 Task: Create Board Employee Benefits to Workspace Front-end Development. Create Board Employee Benefits Optimization to Workspace Front-end Development. Create Board Employee Wellness and Mental Health Programs to Workspace Front-end Development
Action: Mouse moved to (471, 98)
Screenshot: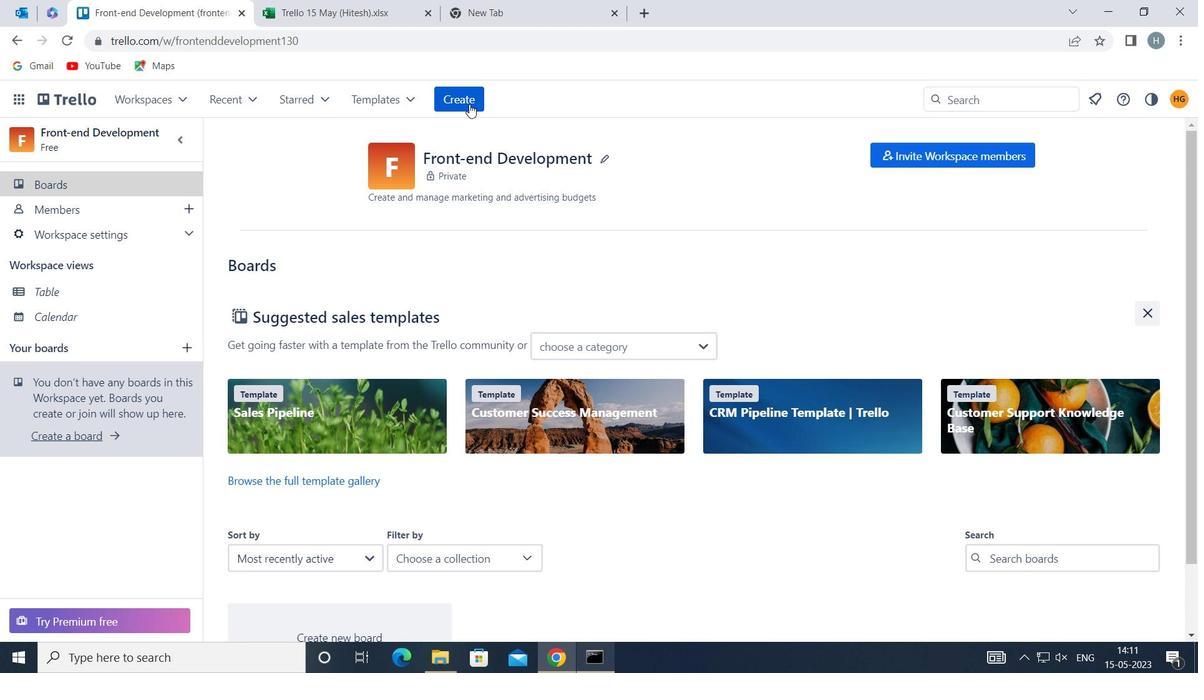 
Action: Mouse pressed left at (471, 98)
Screenshot: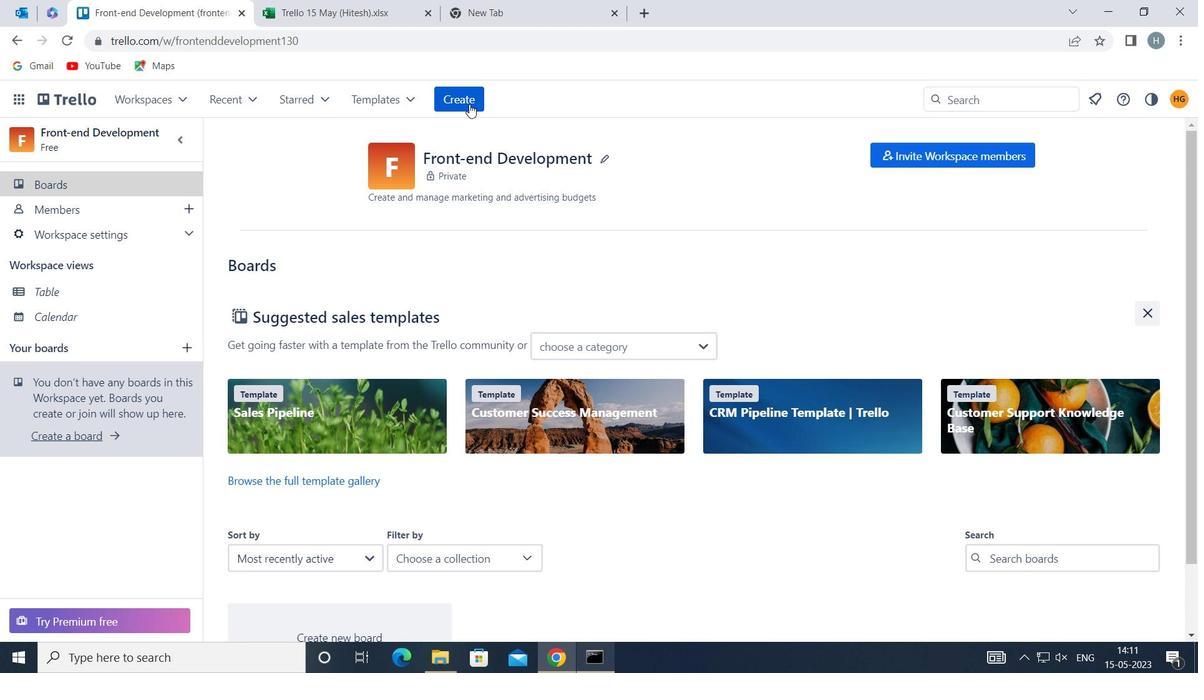 
Action: Mouse moved to (497, 144)
Screenshot: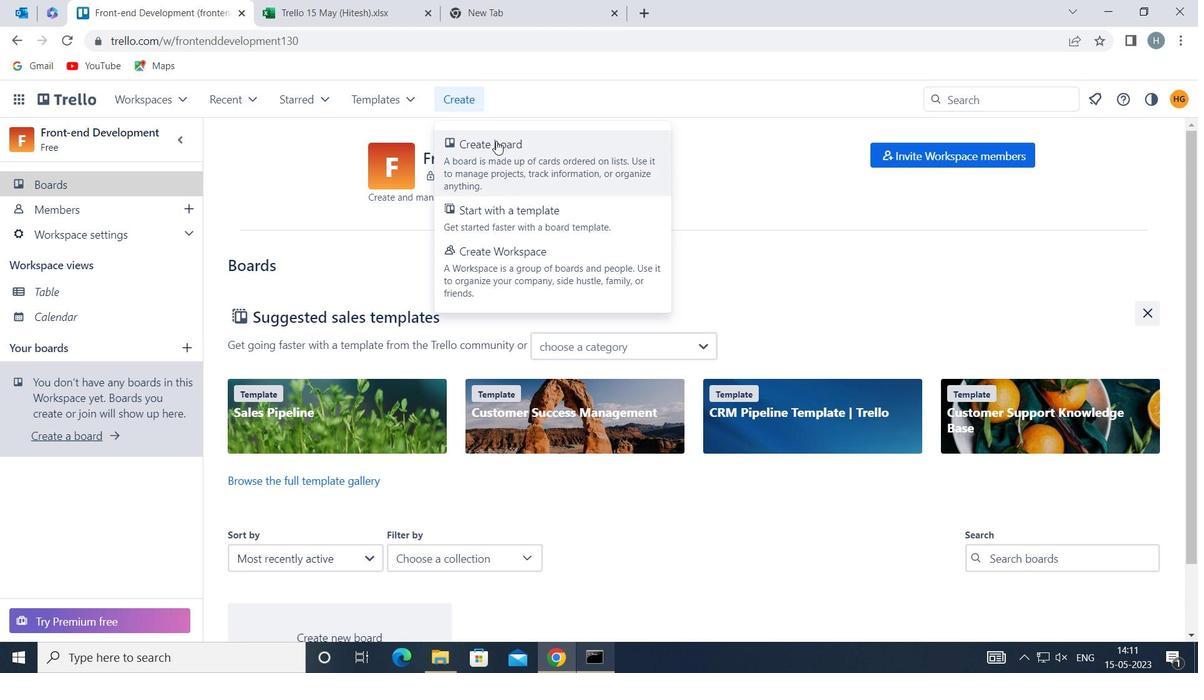 
Action: Mouse pressed left at (497, 144)
Screenshot: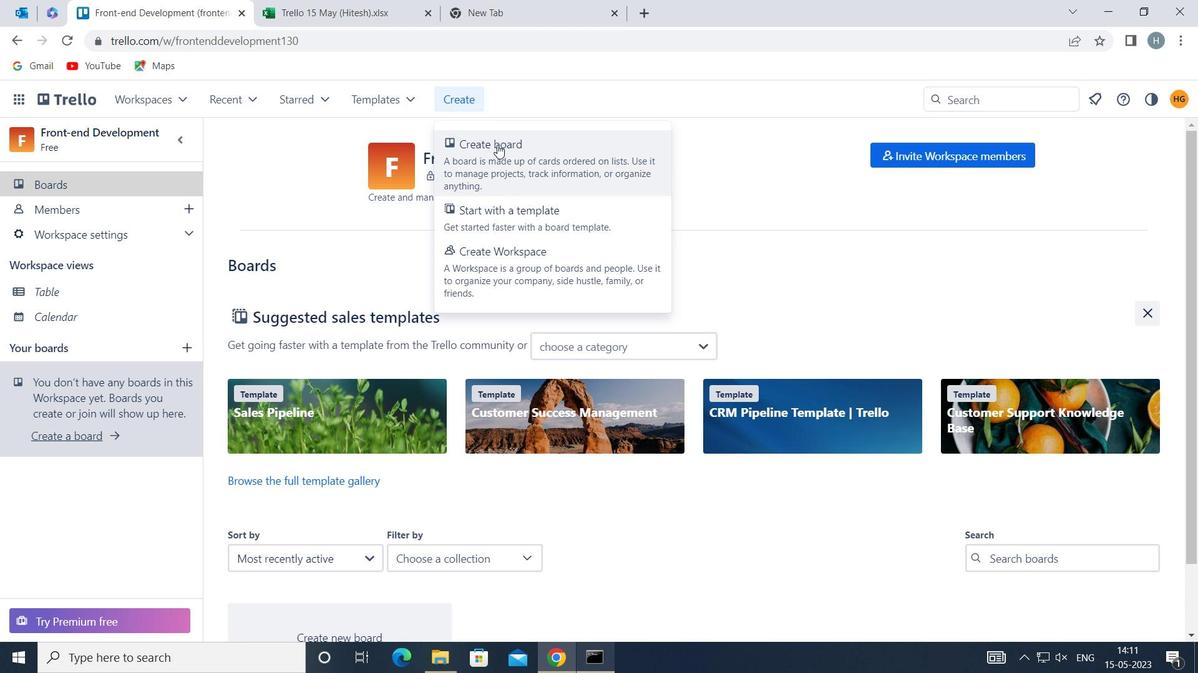 
Action: Key pressed <Key.shift>EMPLOYEE<Key.space><Key.shift>BENEFITS
Screenshot: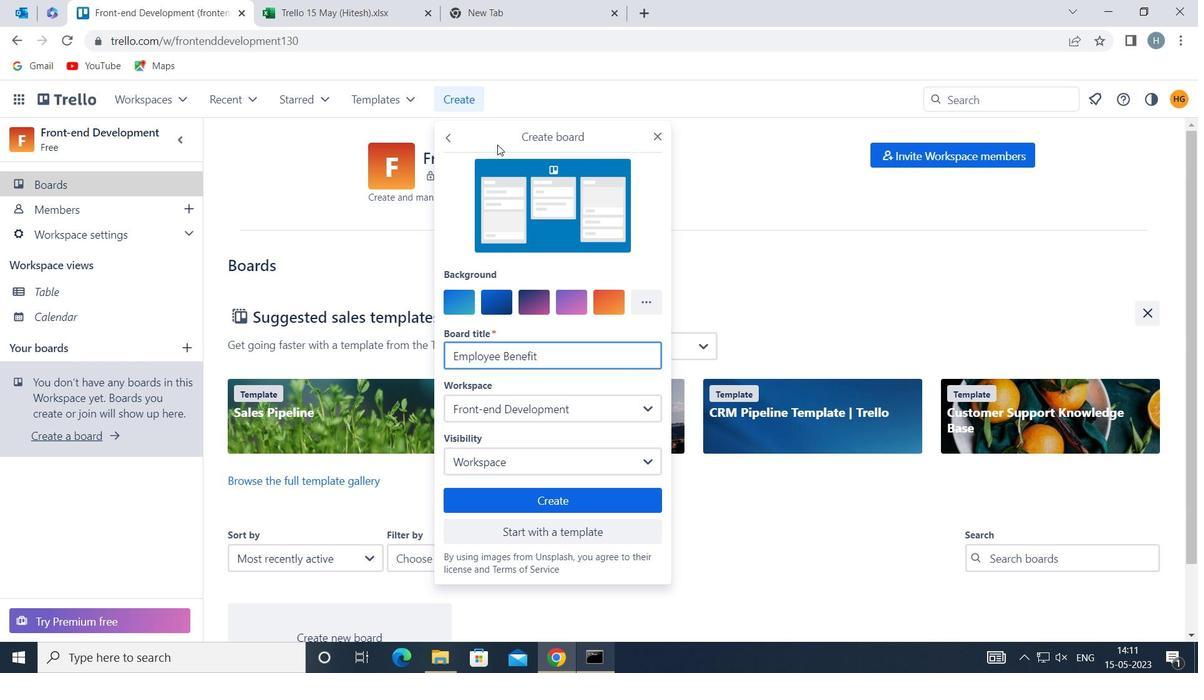 
Action: Mouse moved to (563, 497)
Screenshot: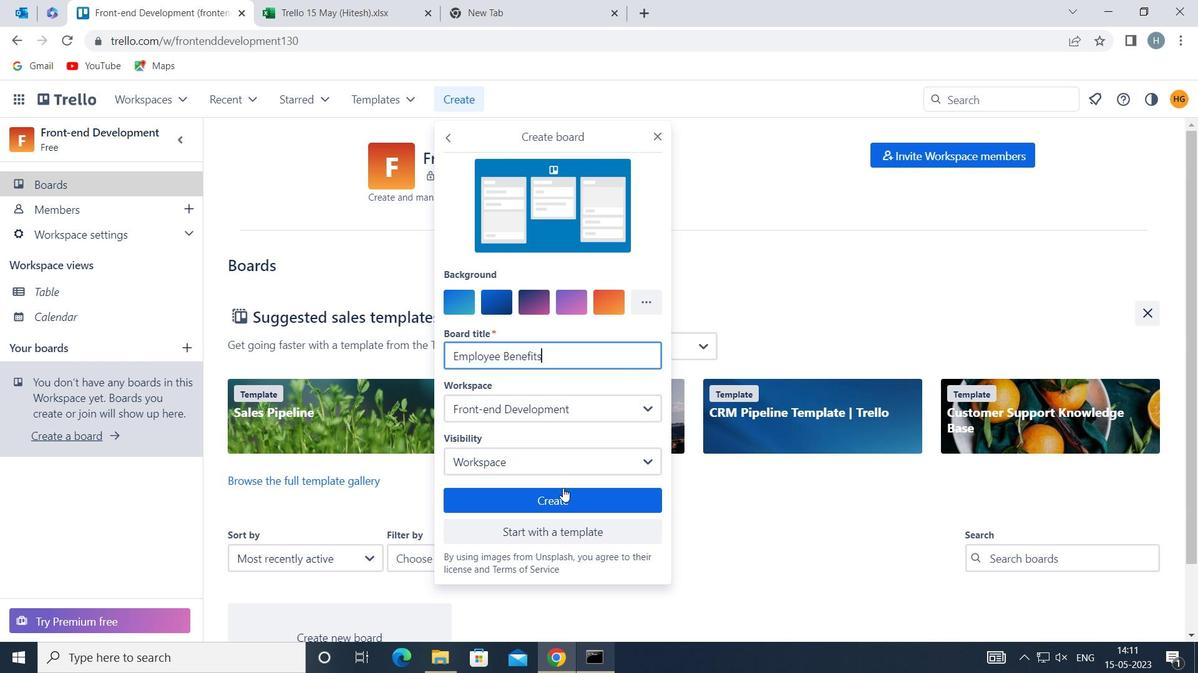 
Action: Mouse pressed left at (563, 497)
Screenshot: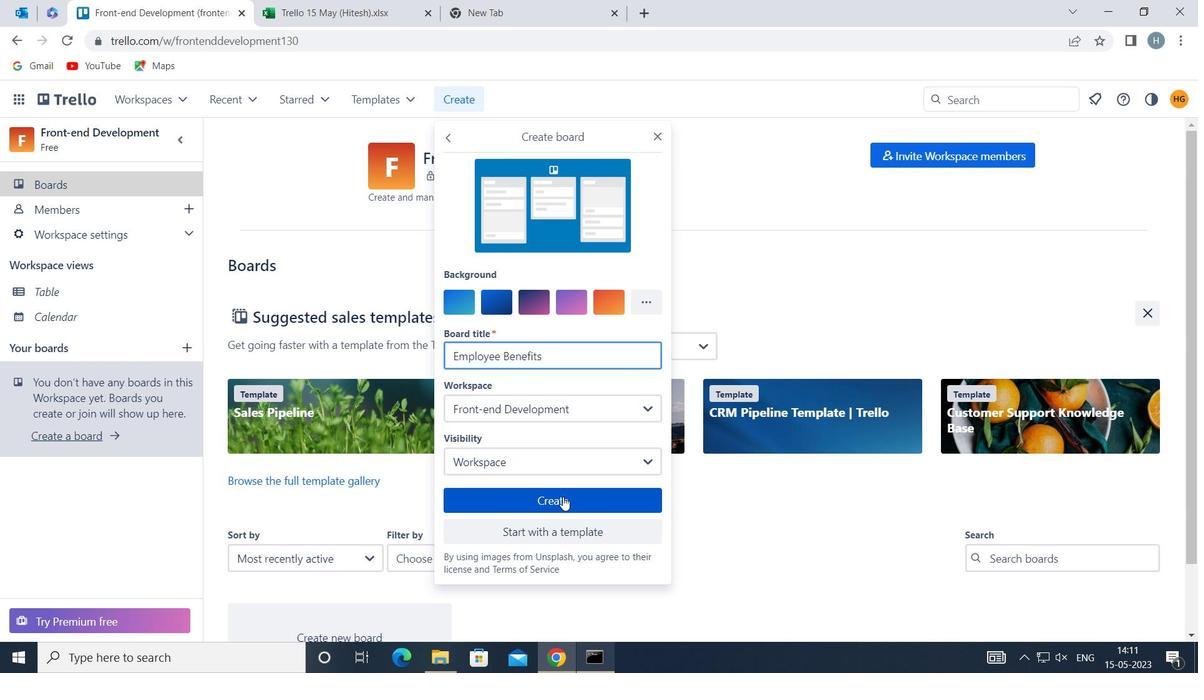 
Action: Mouse moved to (469, 102)
Screenshot: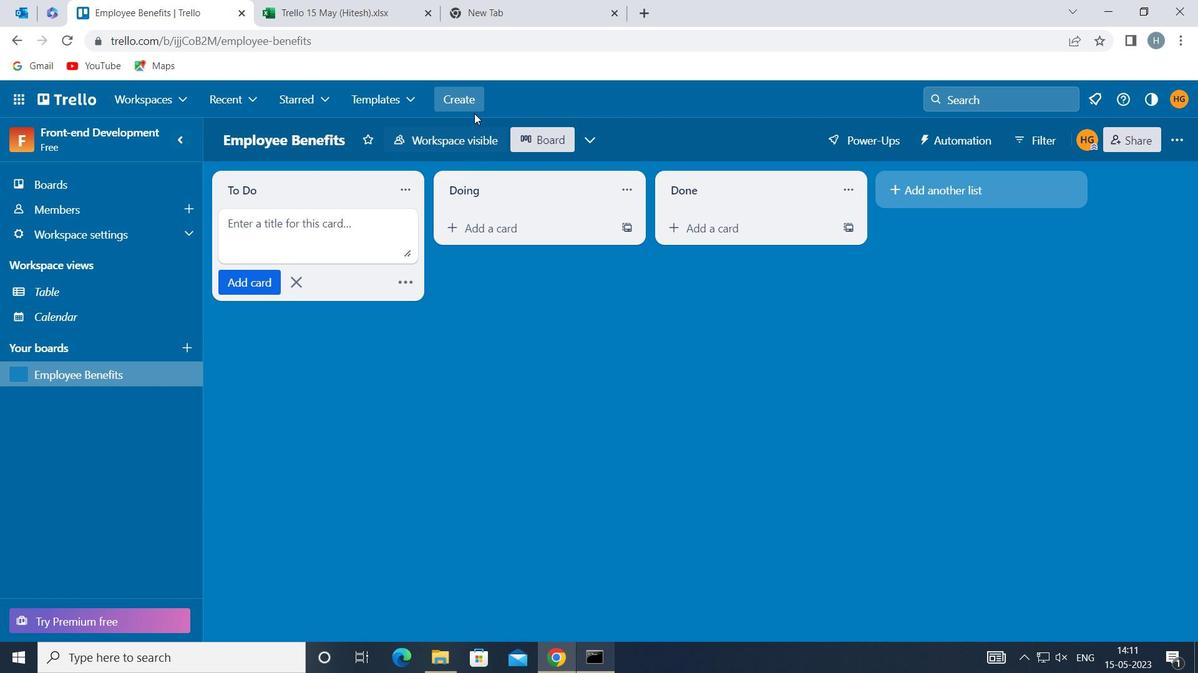 
Action: Mouse pressed left at (469, 102)
Screenshot: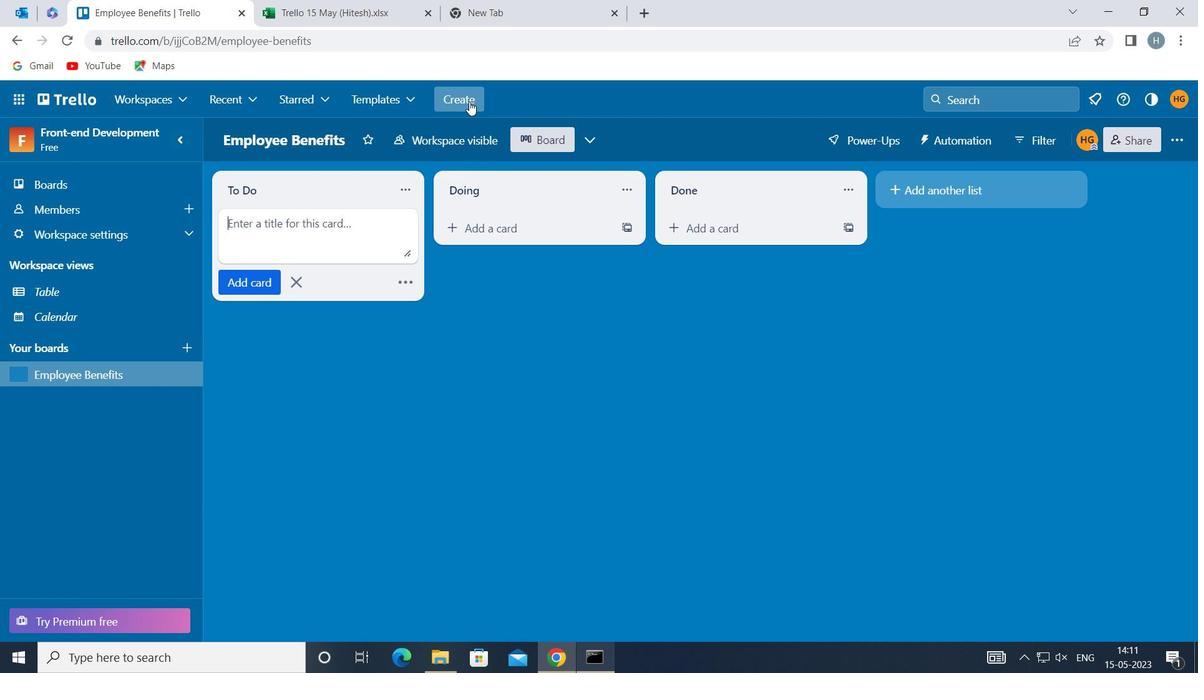
Action: Mouse moved to (485, 149)
Screenshot: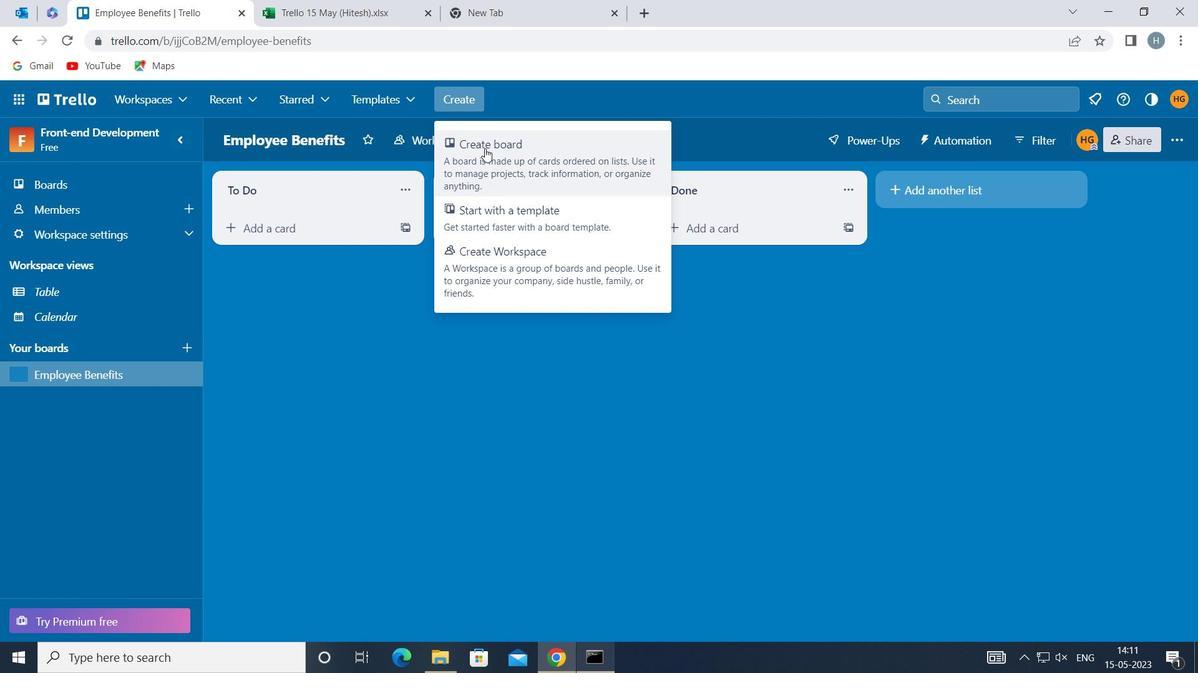 
Action: Mouse pressed left at (485, 149)
Screenshot: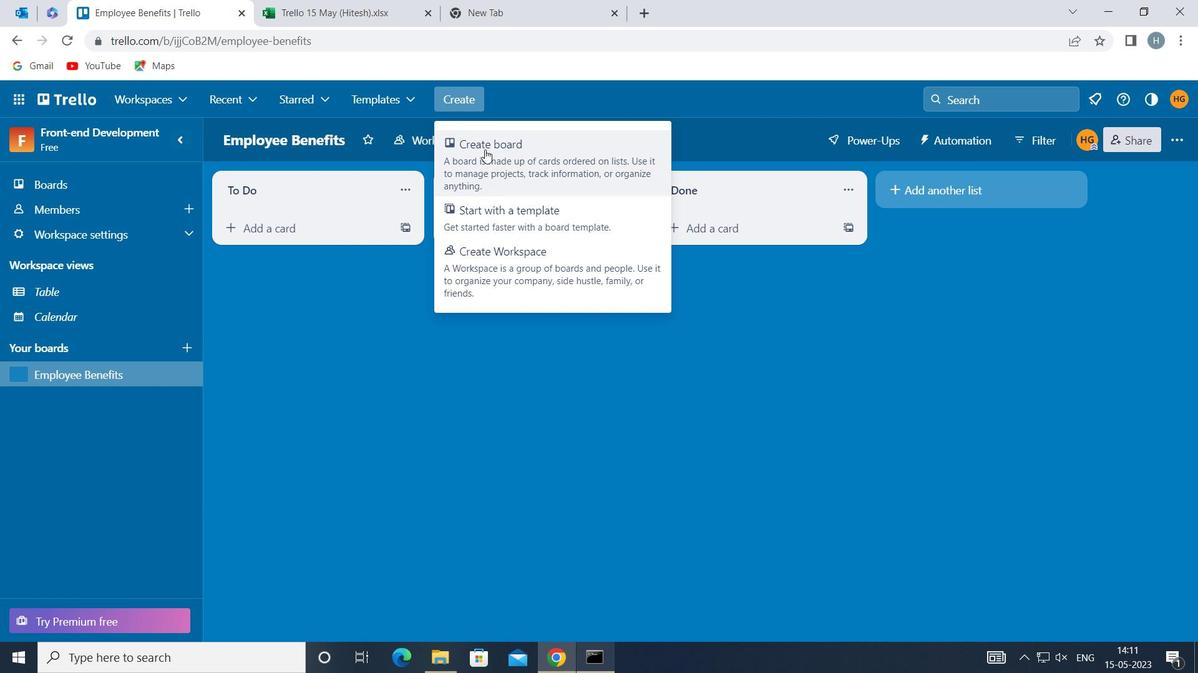 
Action: Key pressed <Key.shift>EMPLOYEE<Key.space><Key.shift>BENEFITS<Key.space><Key.shift>OPTIMIZATION
Screenshot: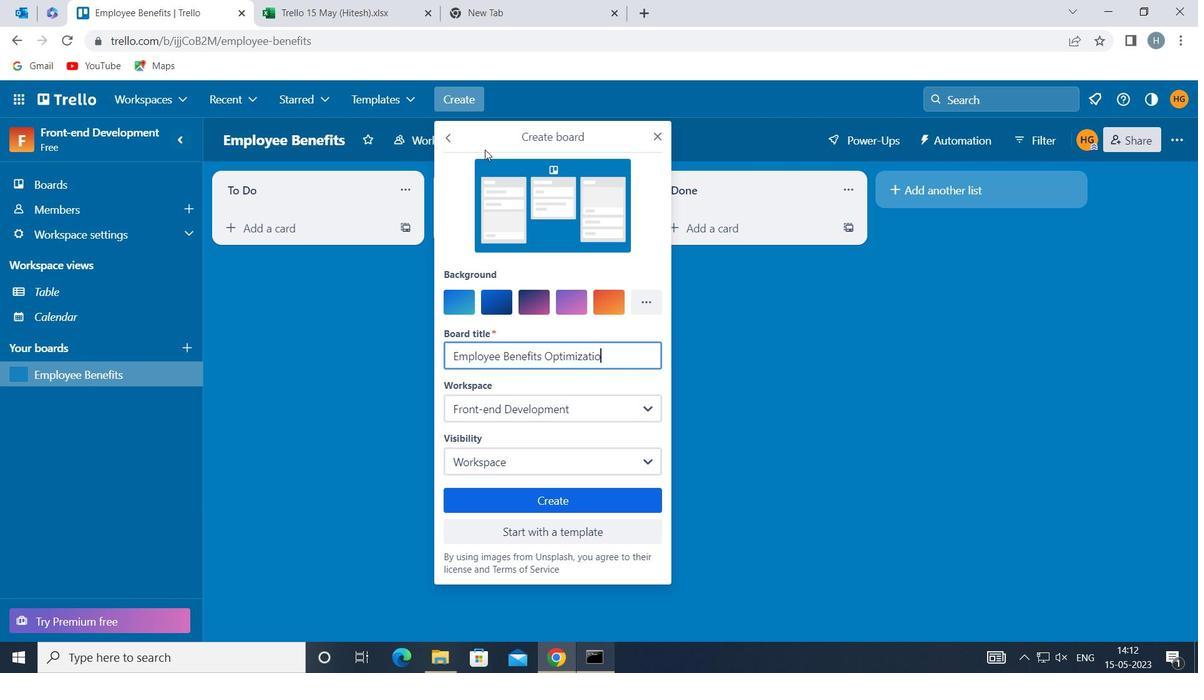 
Action: Mouse moved to (542, 501)
Screenshot: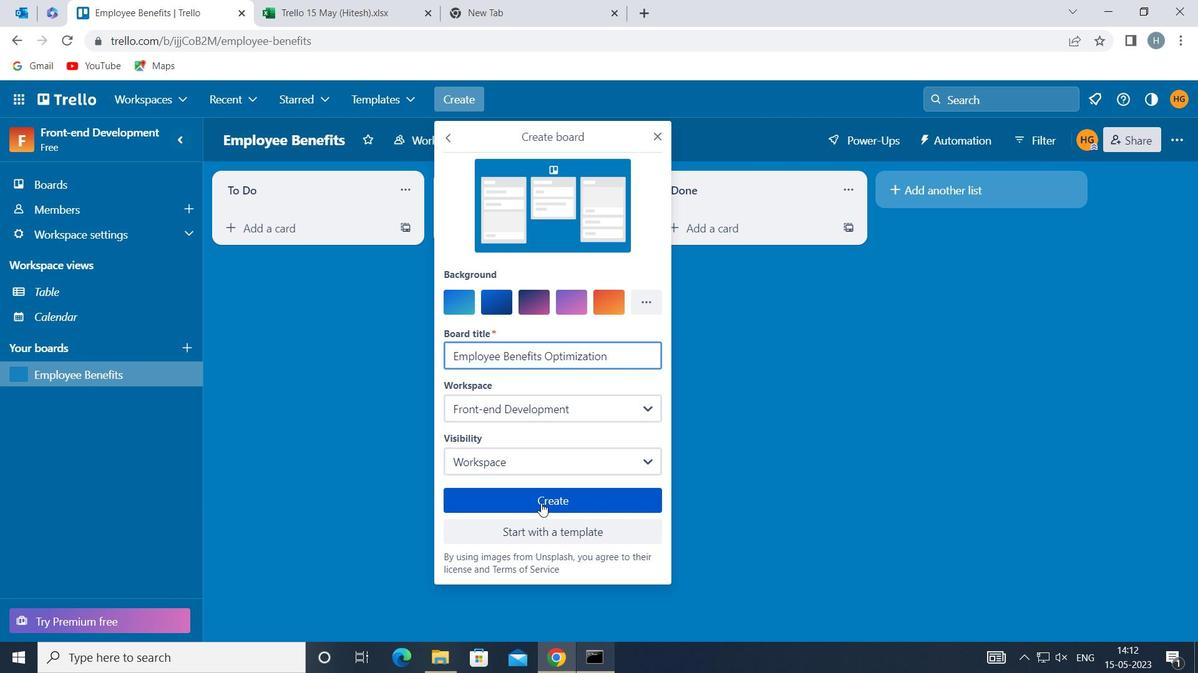 
Action: Mouse pressed left at (542, 501)
Screenshot: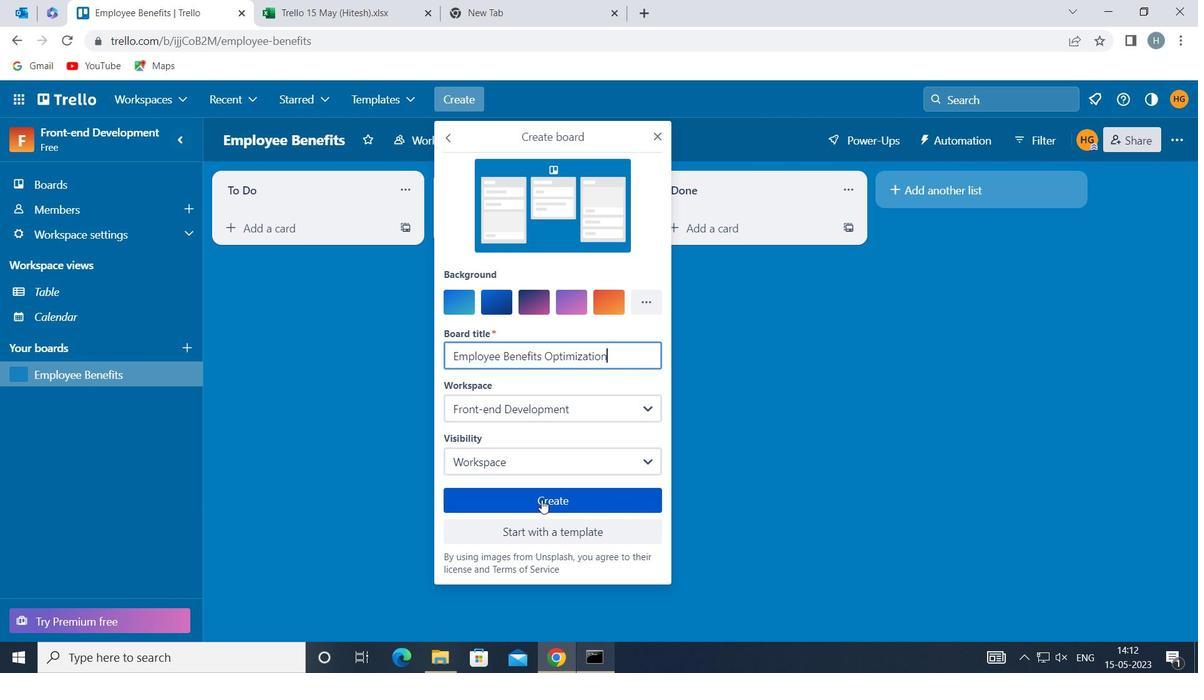 
Action: Mouse moved to (461, 94)
Screenshot: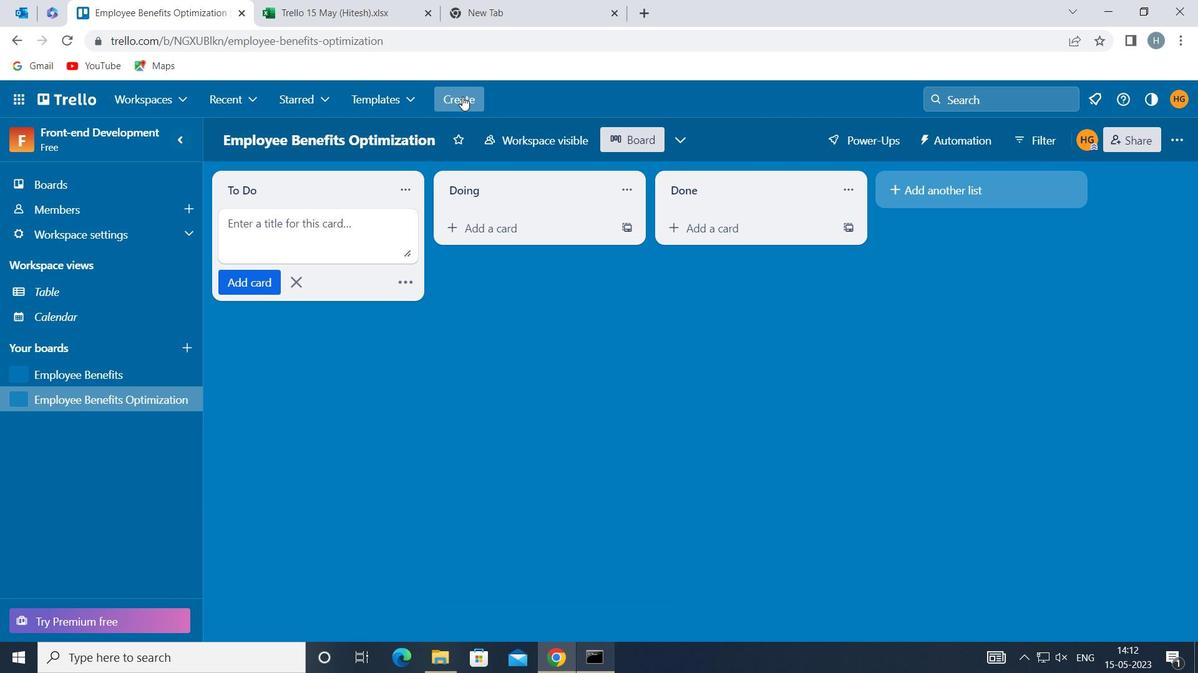 
Action: Mouse pressed left at (461, 94)
Screenshot: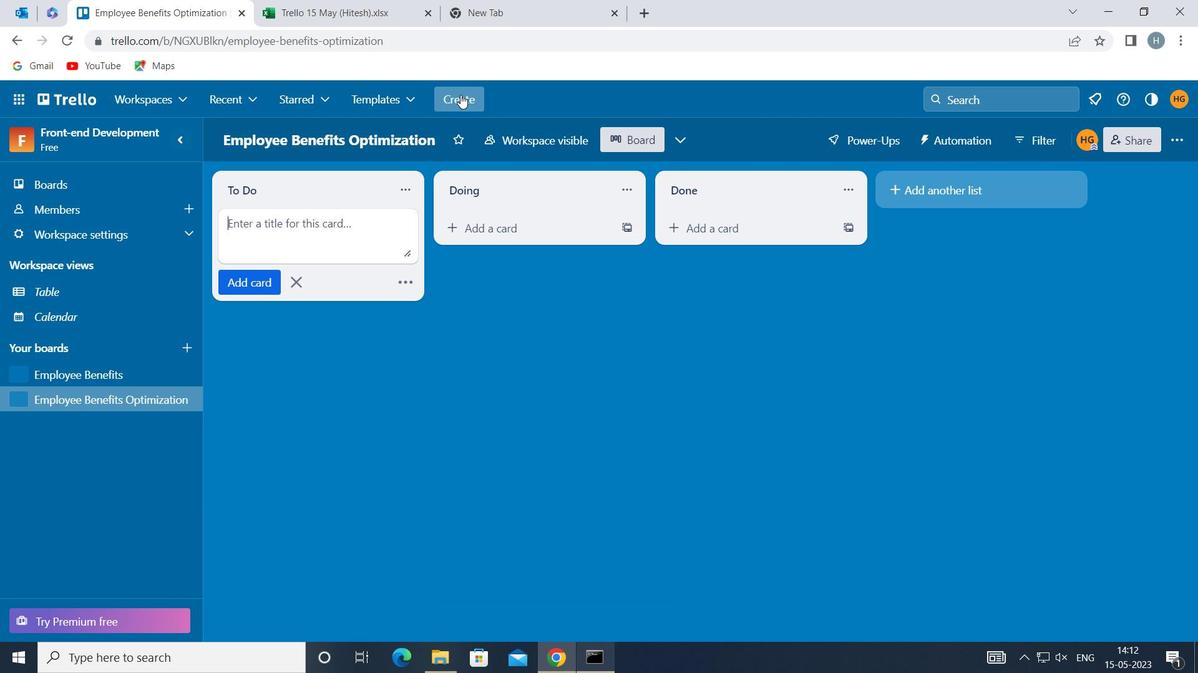 
Action: Key pressed <Key.shift>E
Screenshot: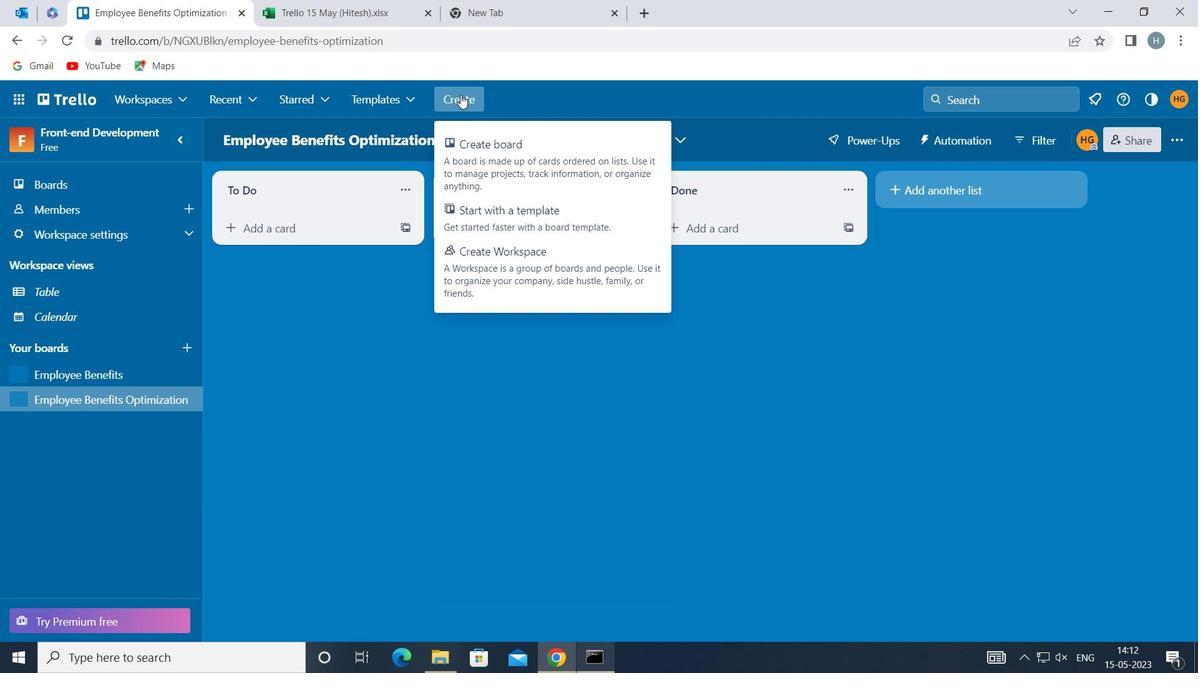 
Action: Mouse moved to (475, 146)
Screenshot: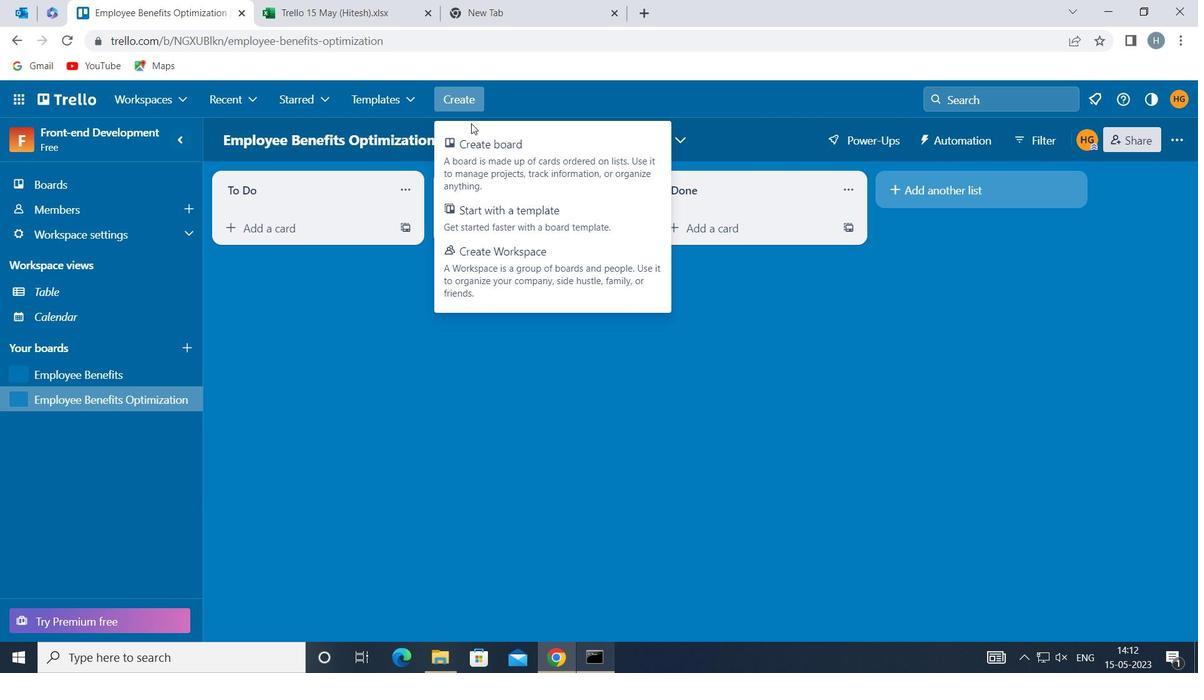 
Action: Mouse pressed left at (475, 146)
Screenshot: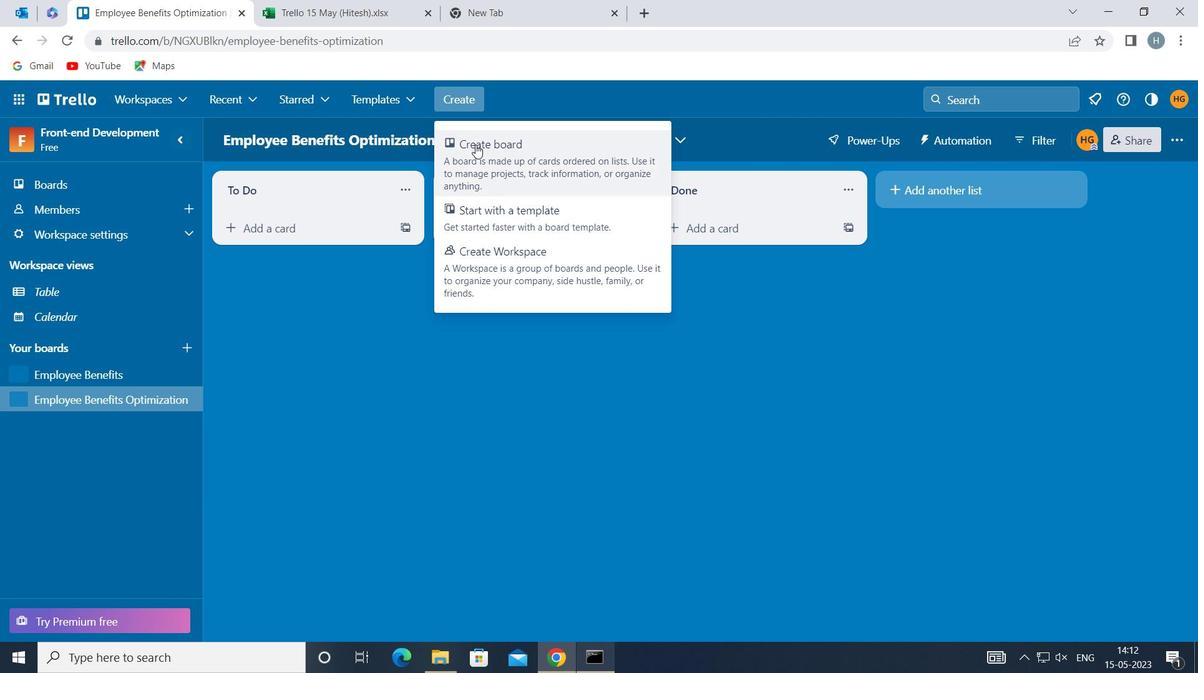 
Action: Mouse moved to (481, 180)
Screenshot: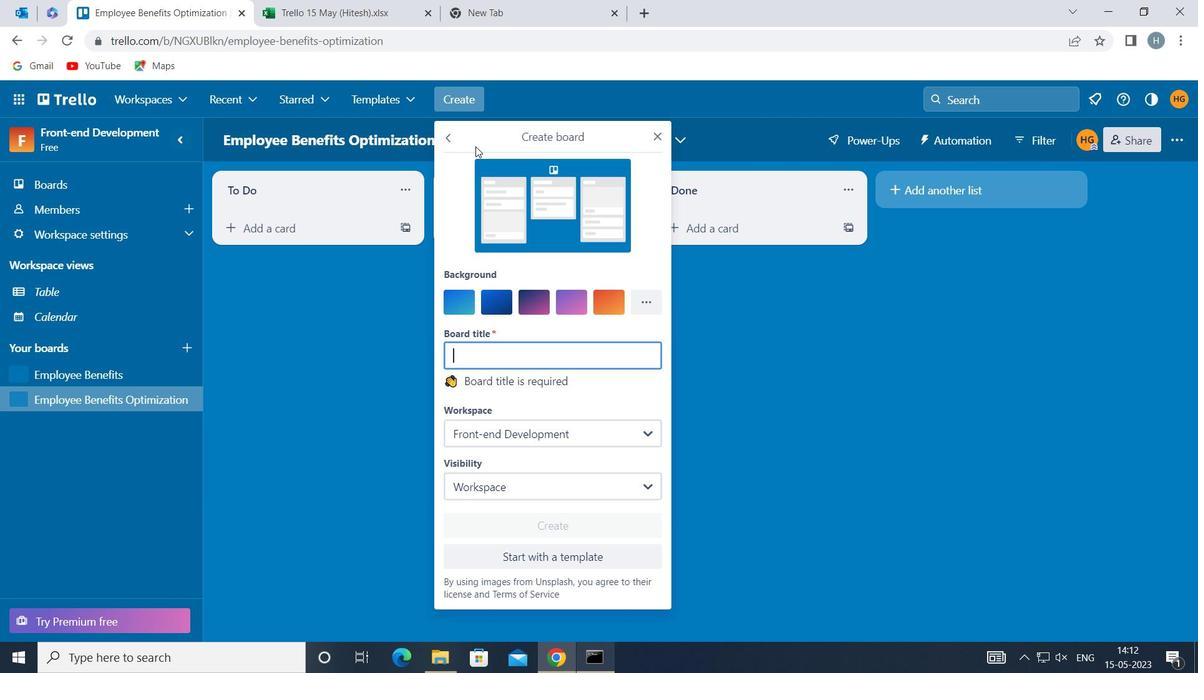 
Action: Key pressed <Key.shift>EMPLOYEE<Key.space><Key.shift><Key.shift><Key.shift>WELLNESS<Key.space>AND<Key.space><Key.shift>MENTAL<Key.space><Key.shift>HEALTH<Key.space><Key.shift>PROGRAMS
Screenshot: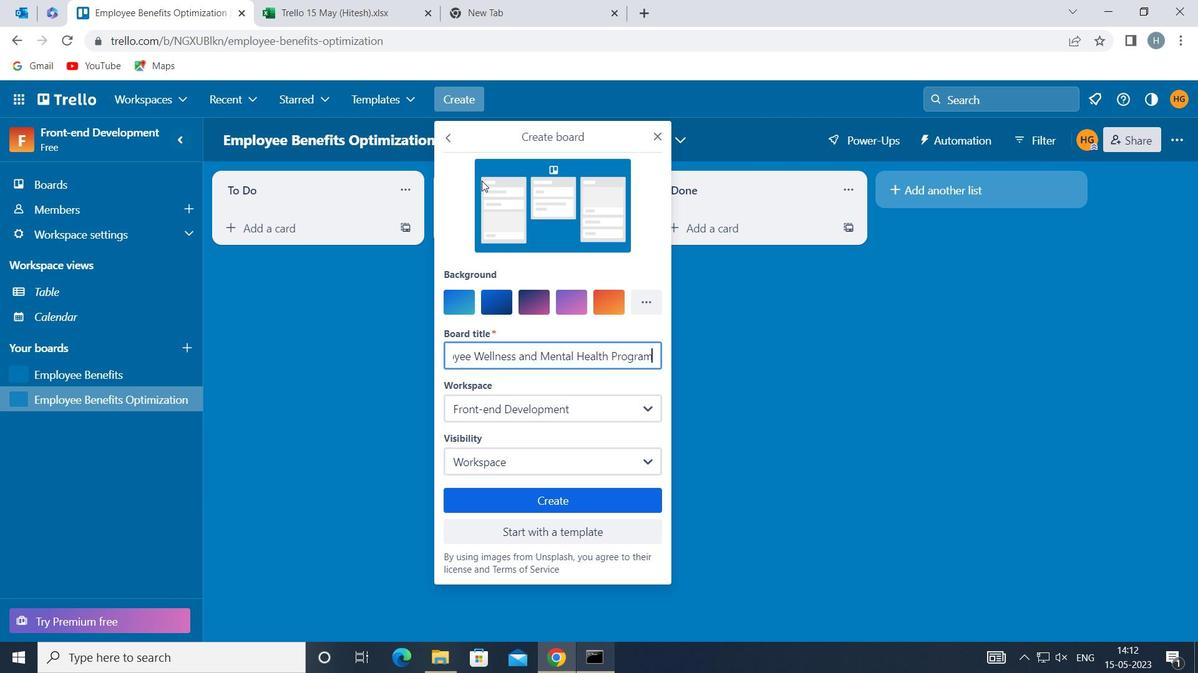 
Action: Mouse moved to (520, 493)
Screenshot: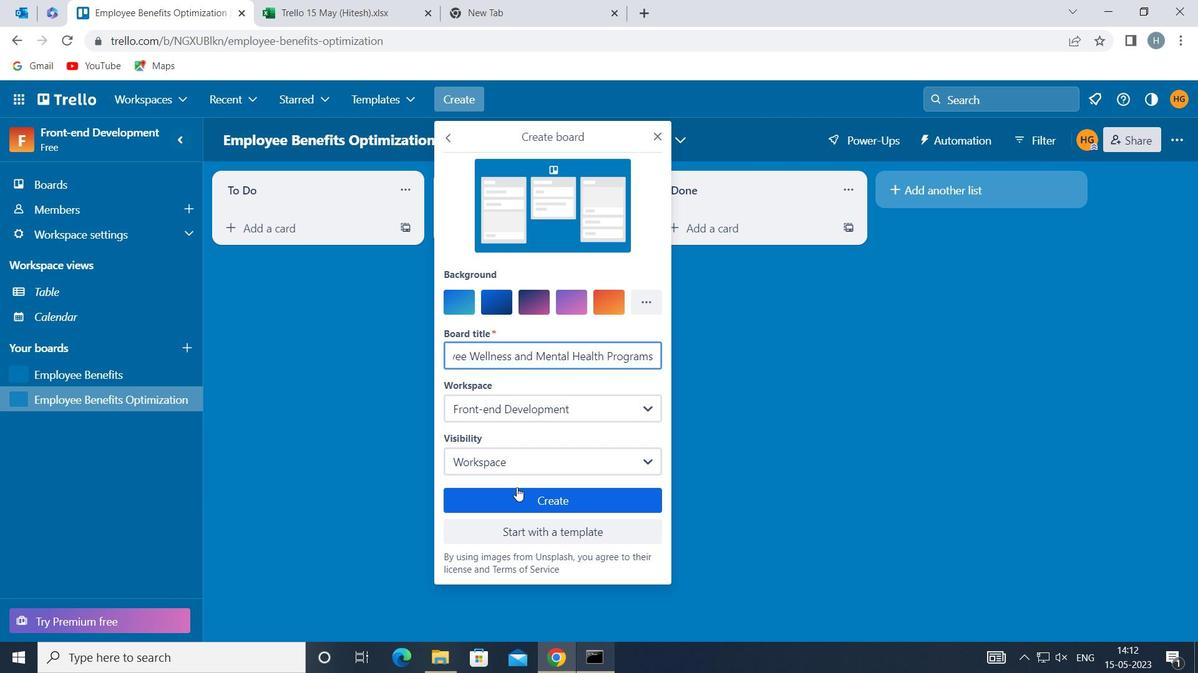 
Action: Mouse pressed left at (520, 493)
Screenshot: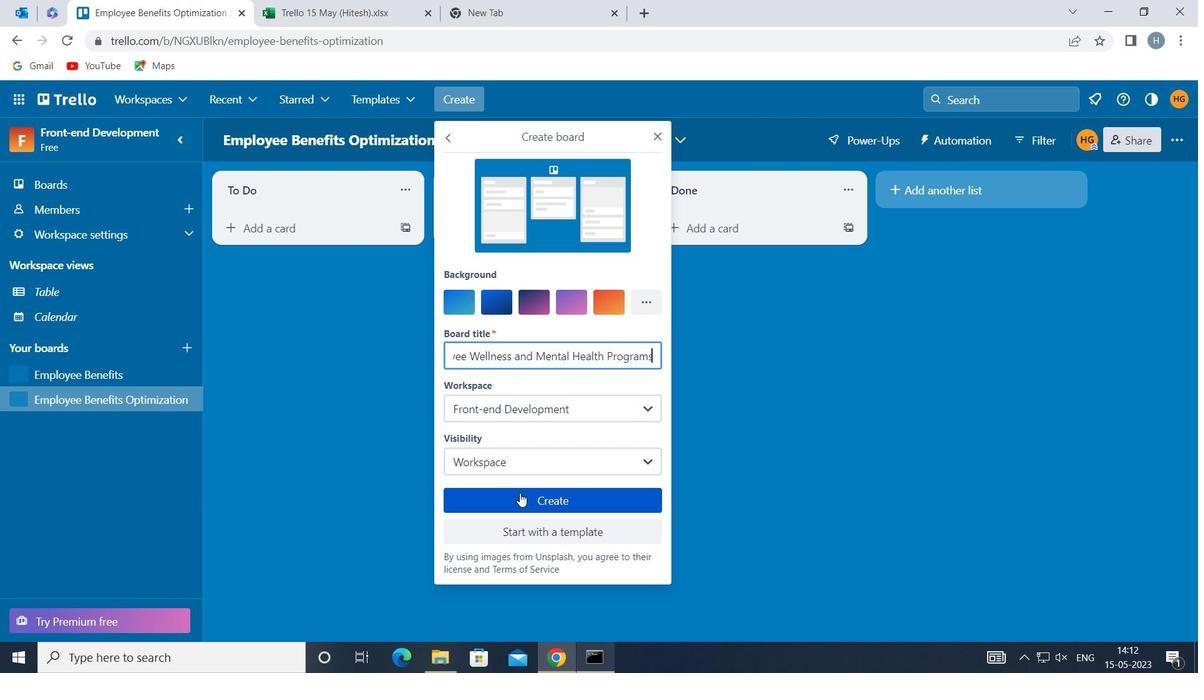 
Action: Mouse moved to (503, 307)
Screenshot: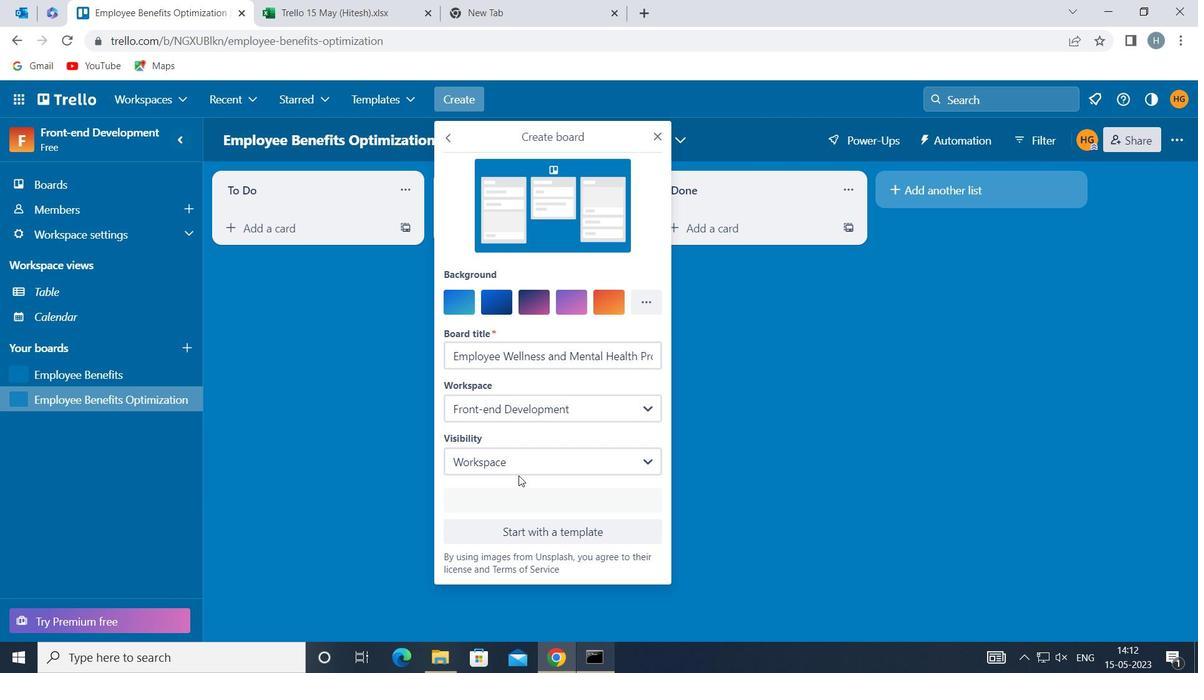 
